 Task: Change the avatar of your profile to Football.
Action: Mouse moved to (1389, 36)
Screenshot: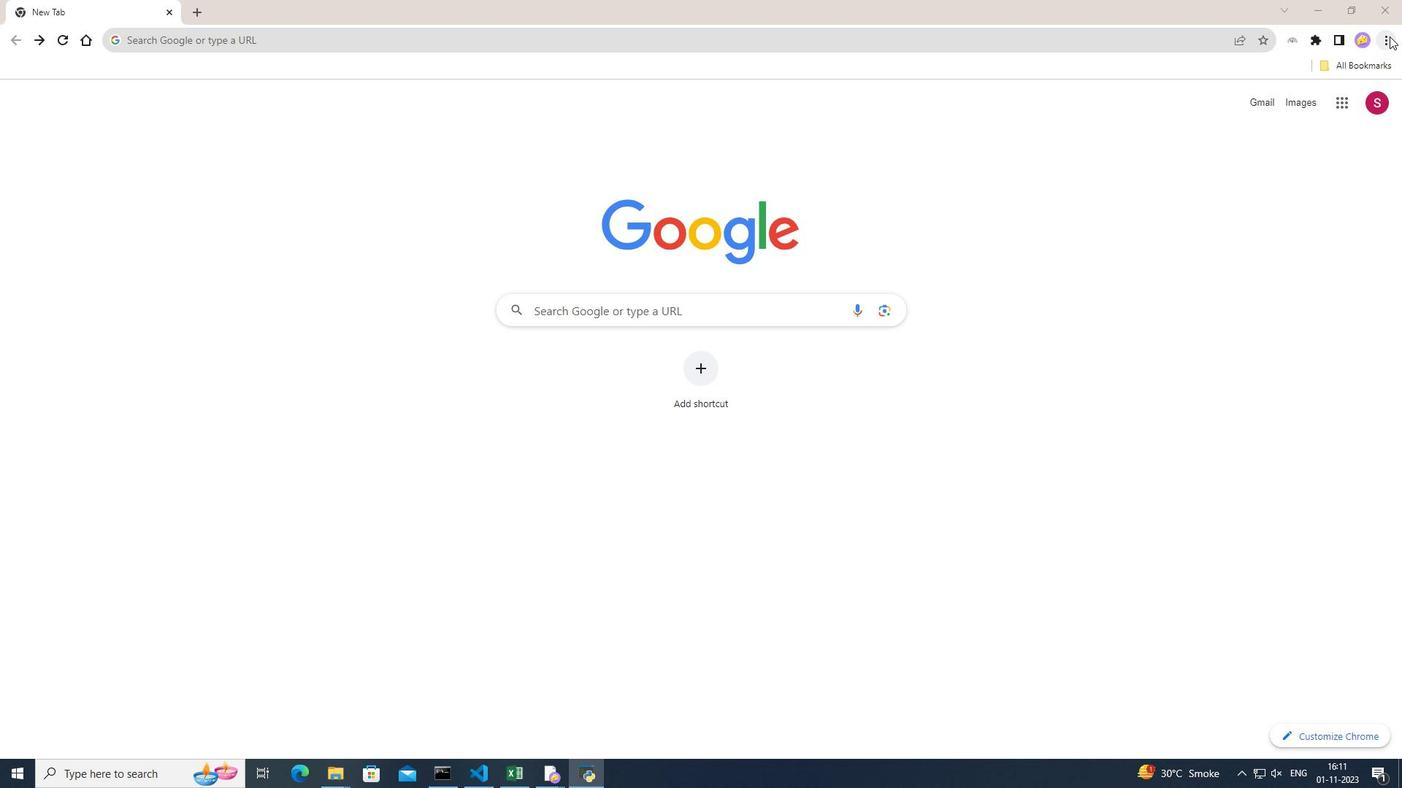 
Action: Mouse pressed left at (1389, 36)
Screenshot: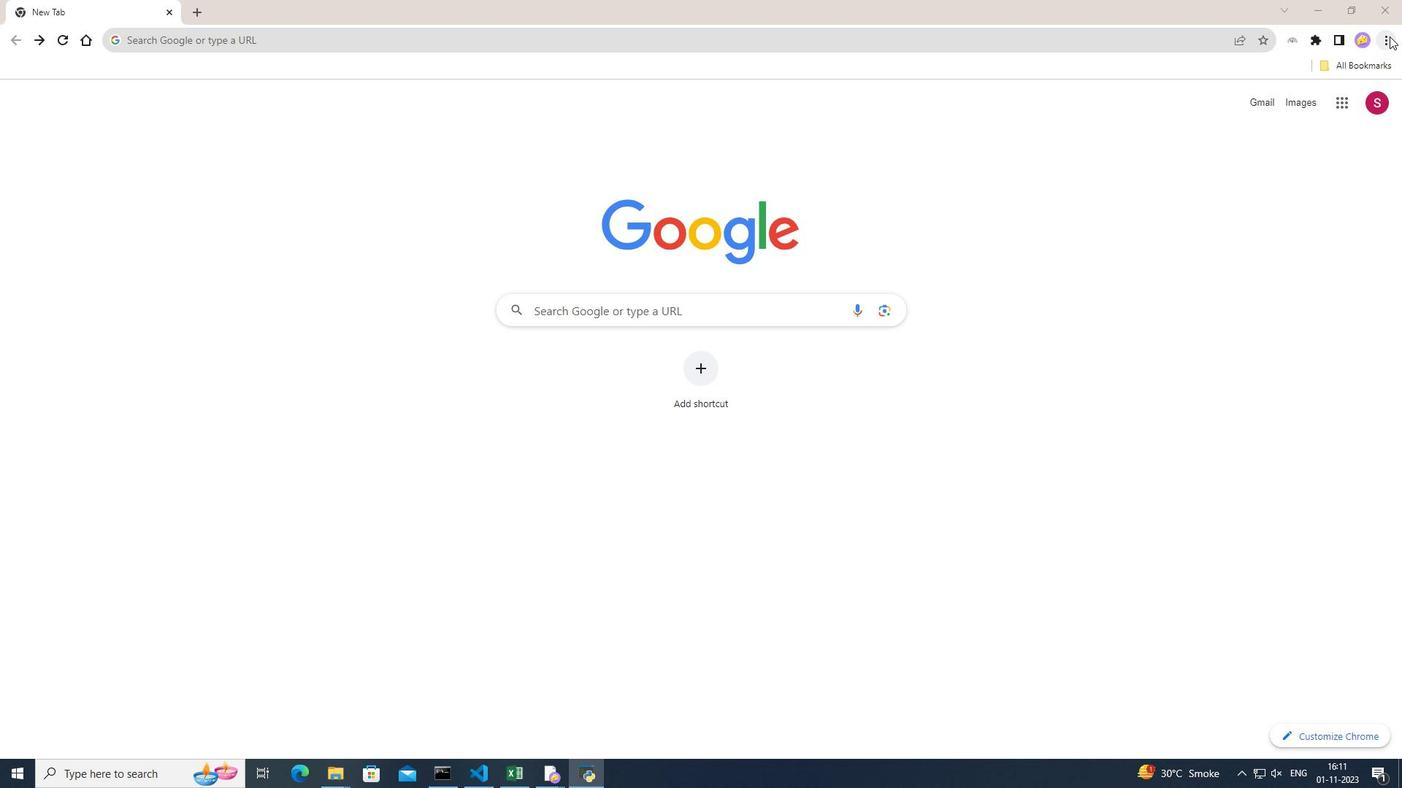 
Action: Mouse moved to (1275, 303)
Screenshot: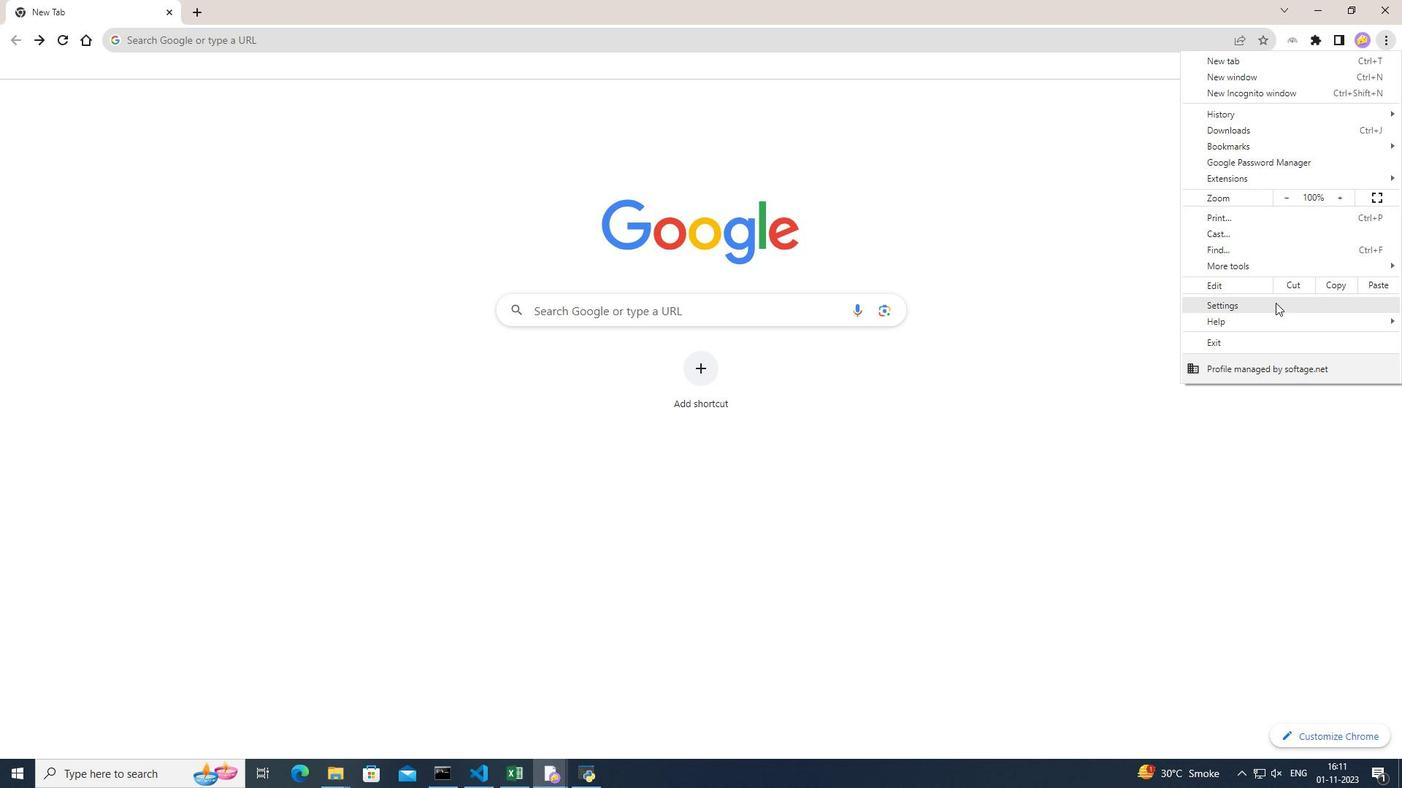 
Action: Mouse pressed left at (1275, 303)
Screenshot: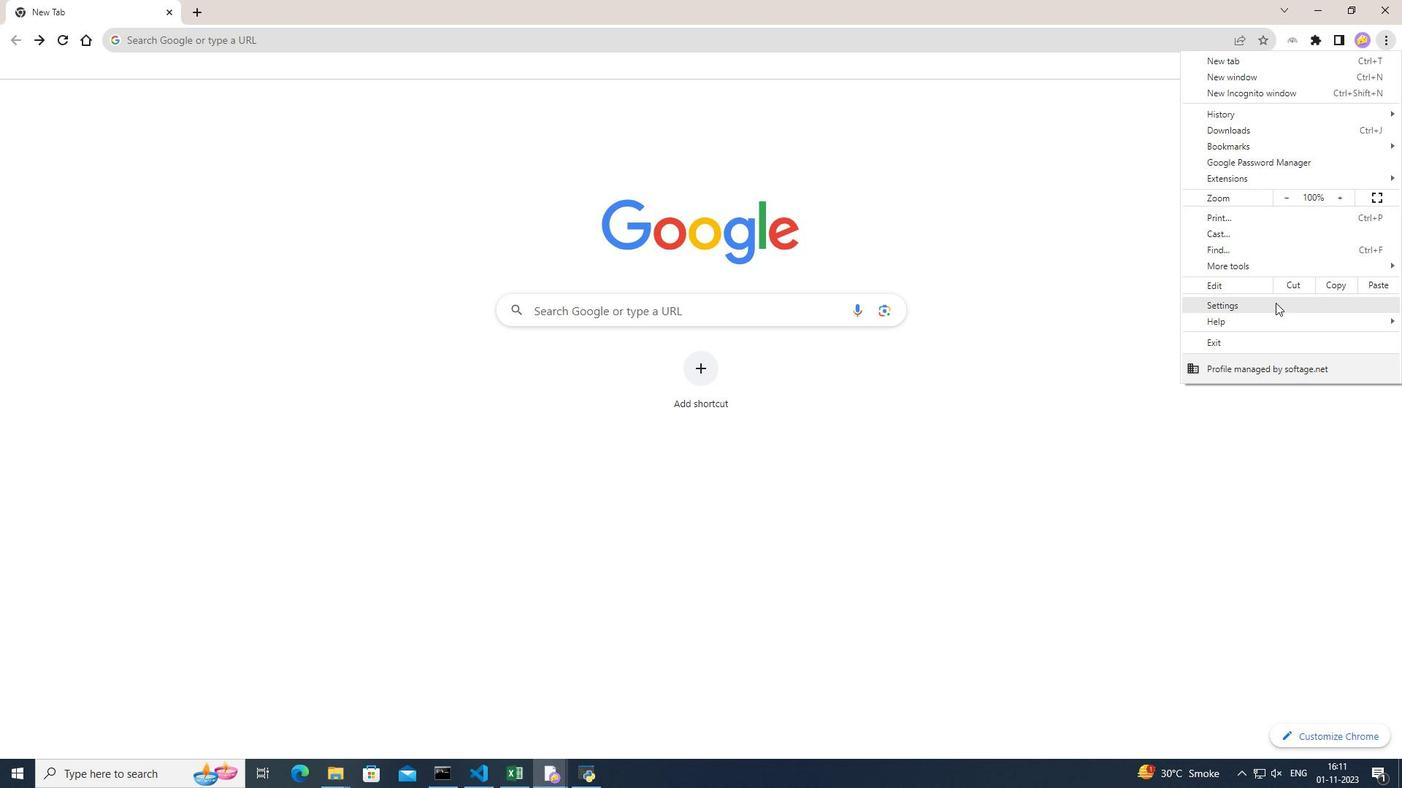 
Action: Mouse moved to (864, 331)
Screenshot: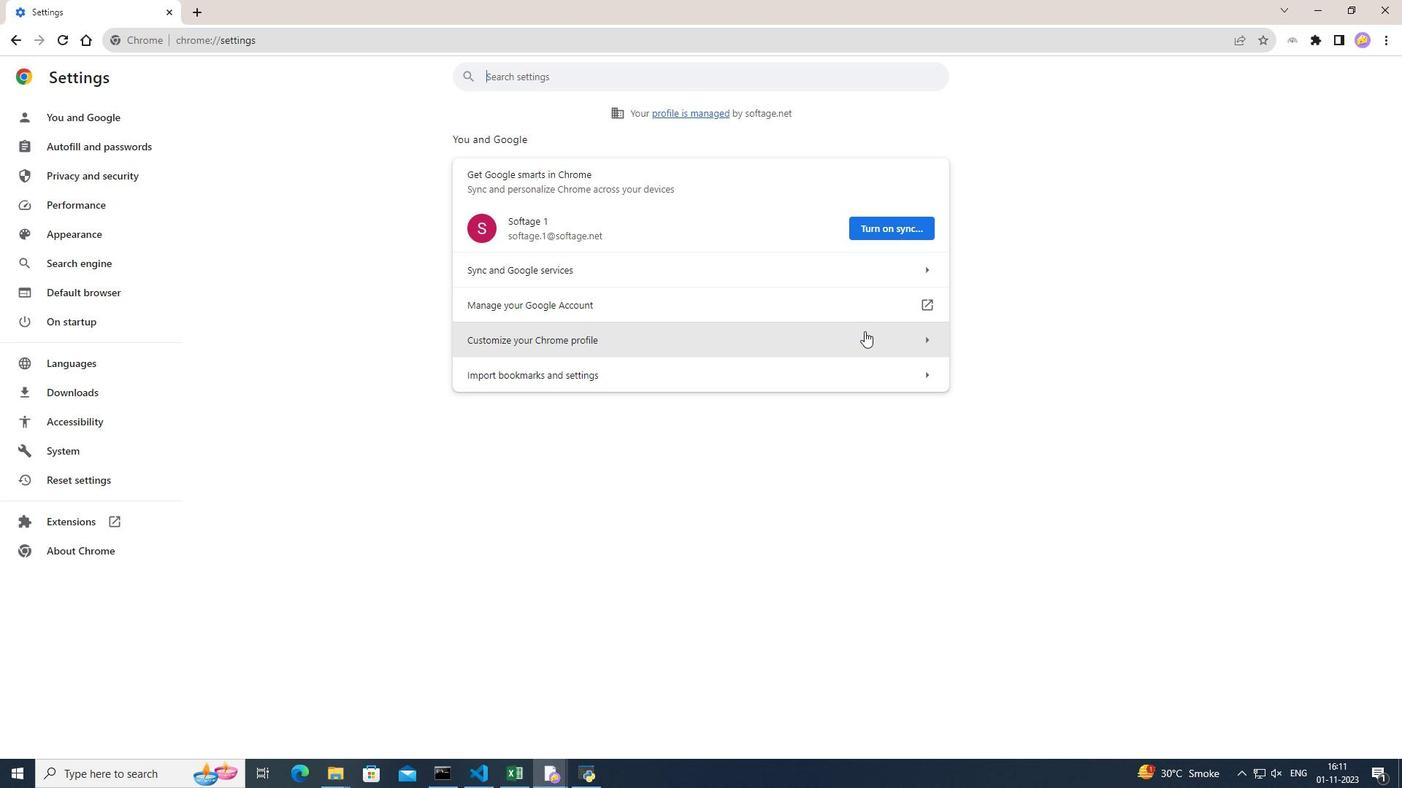 
Action: Mouse pressed left at (864, 331)
Screenshot: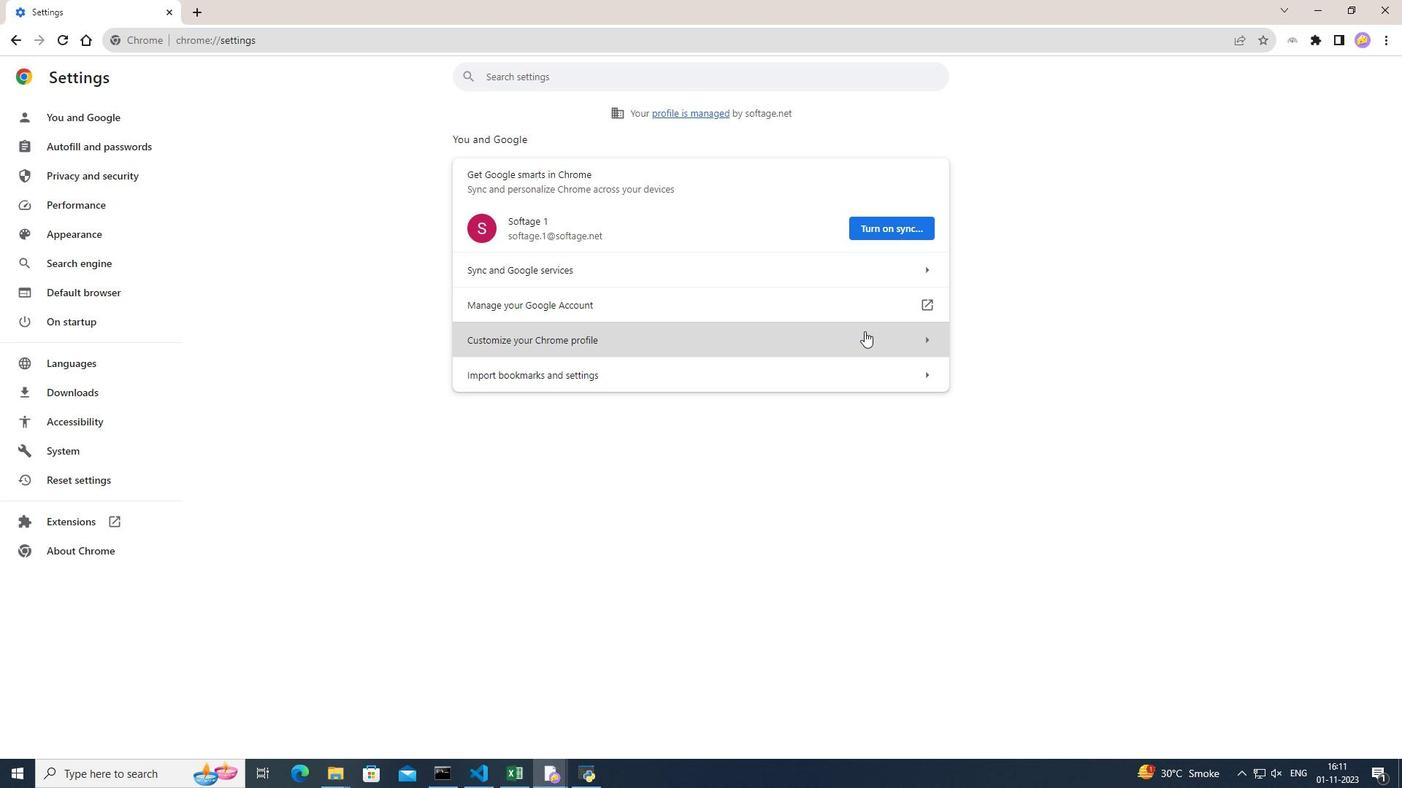 
Action: Mouse moved to (1140, 447)
Screenshot: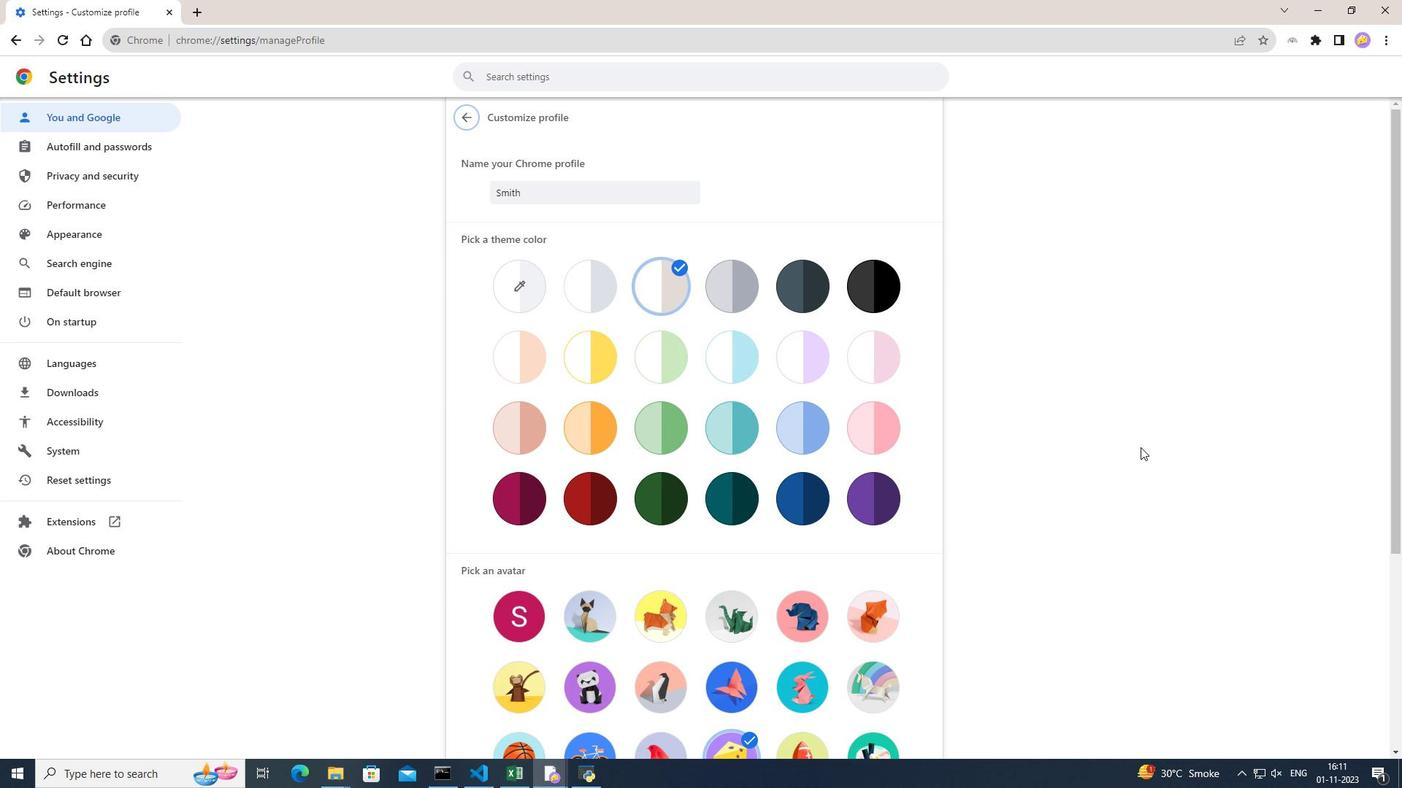 
Action: Mouse scrolled (1140, 446) with delta (0, 0)
Screenshot: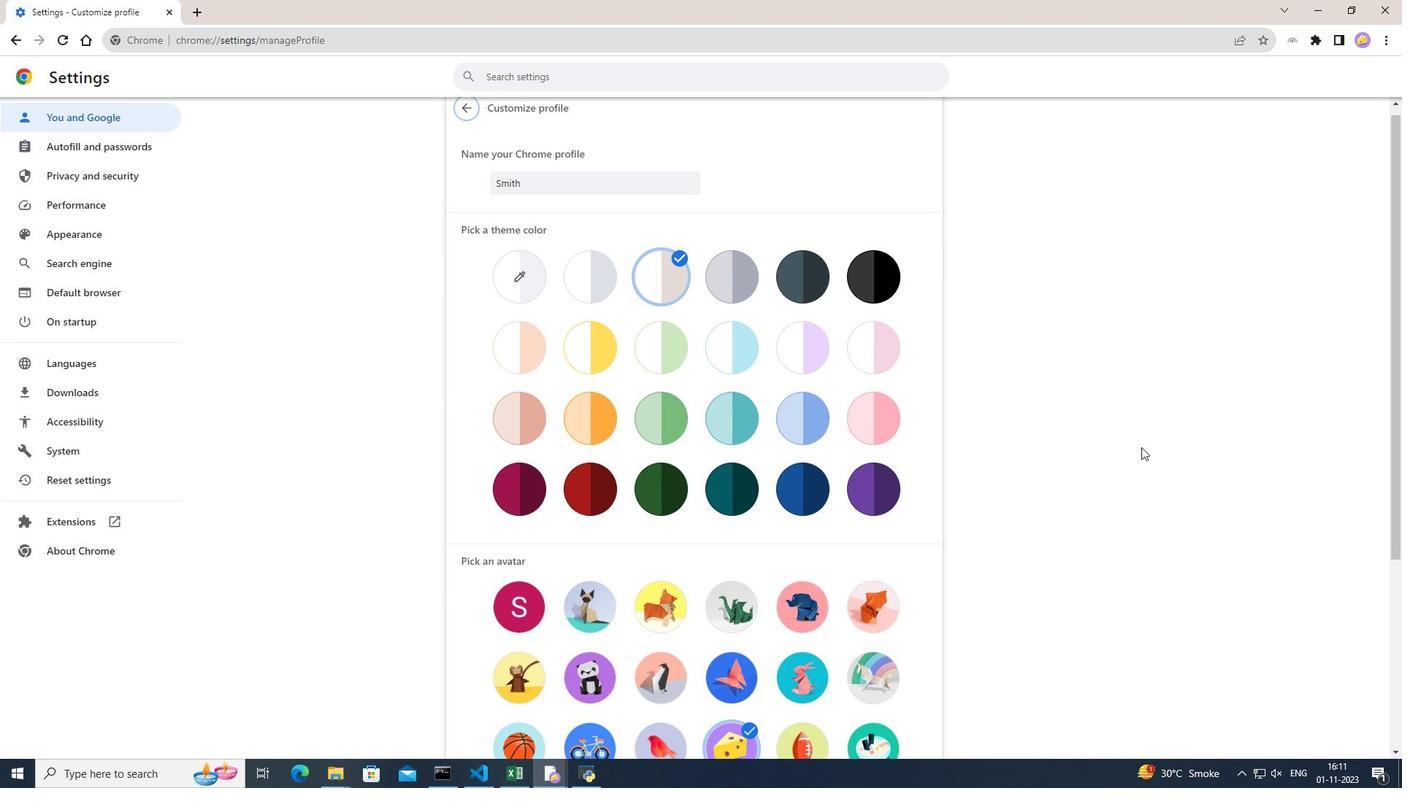 
Action: Mouse scrolled (1140, 446) with delta (0, 0)
Screenshot: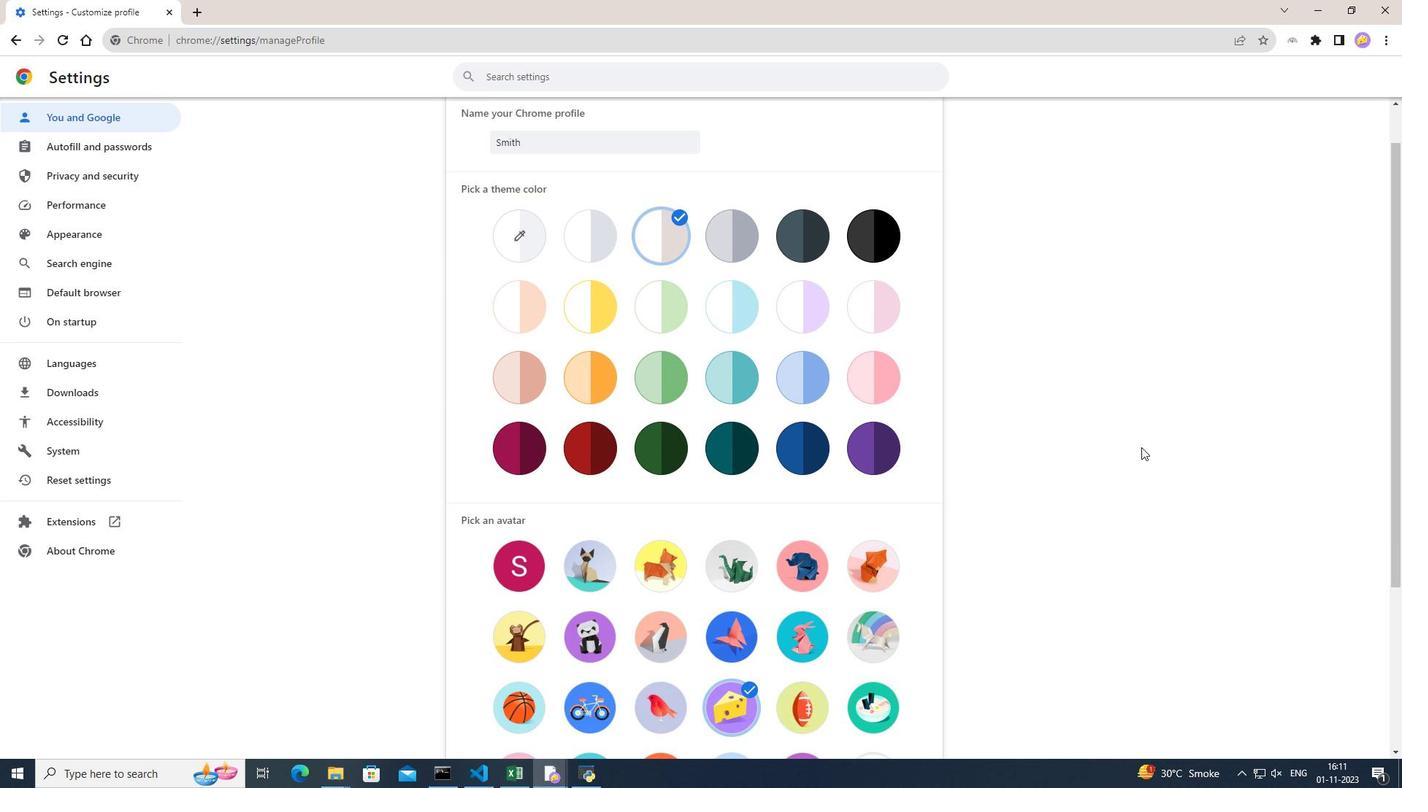 
Action: Mouse moved to (1141, 447)
Screenshot: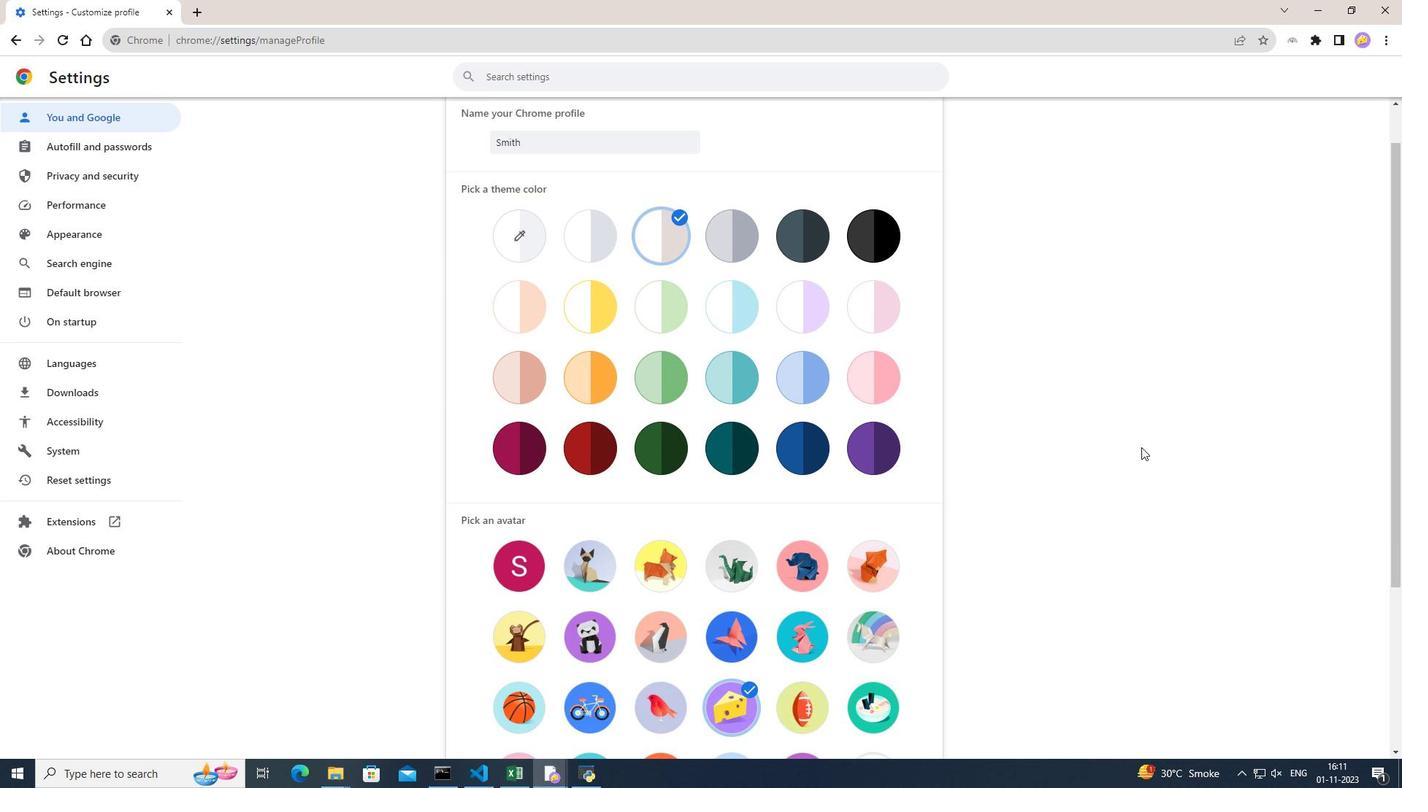 
Action: Mouse scrolled (1141, 446) with delta (0, 0)
Screenshot: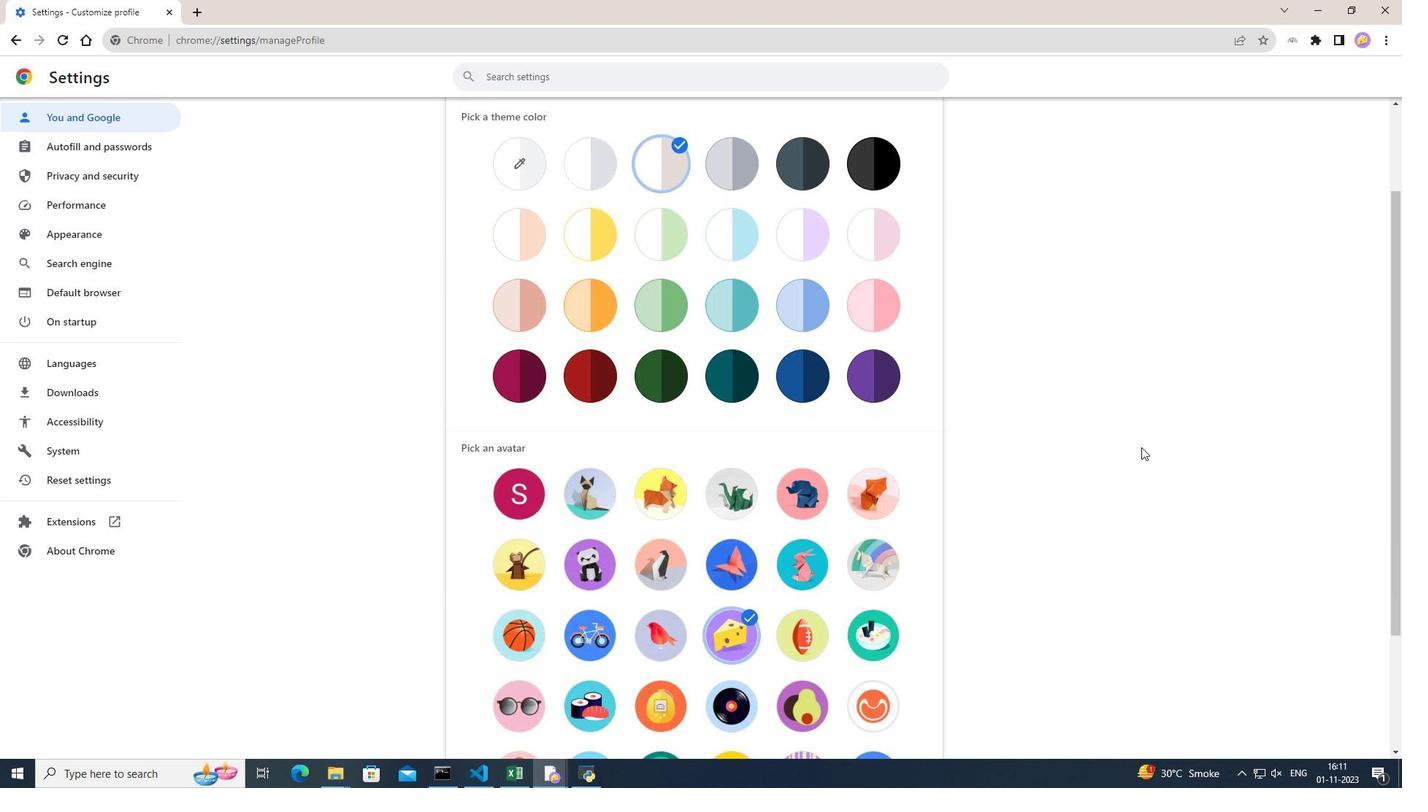 
Action: Mouse scrolled (1141, 446) with delta (0, 0)
Screenshot: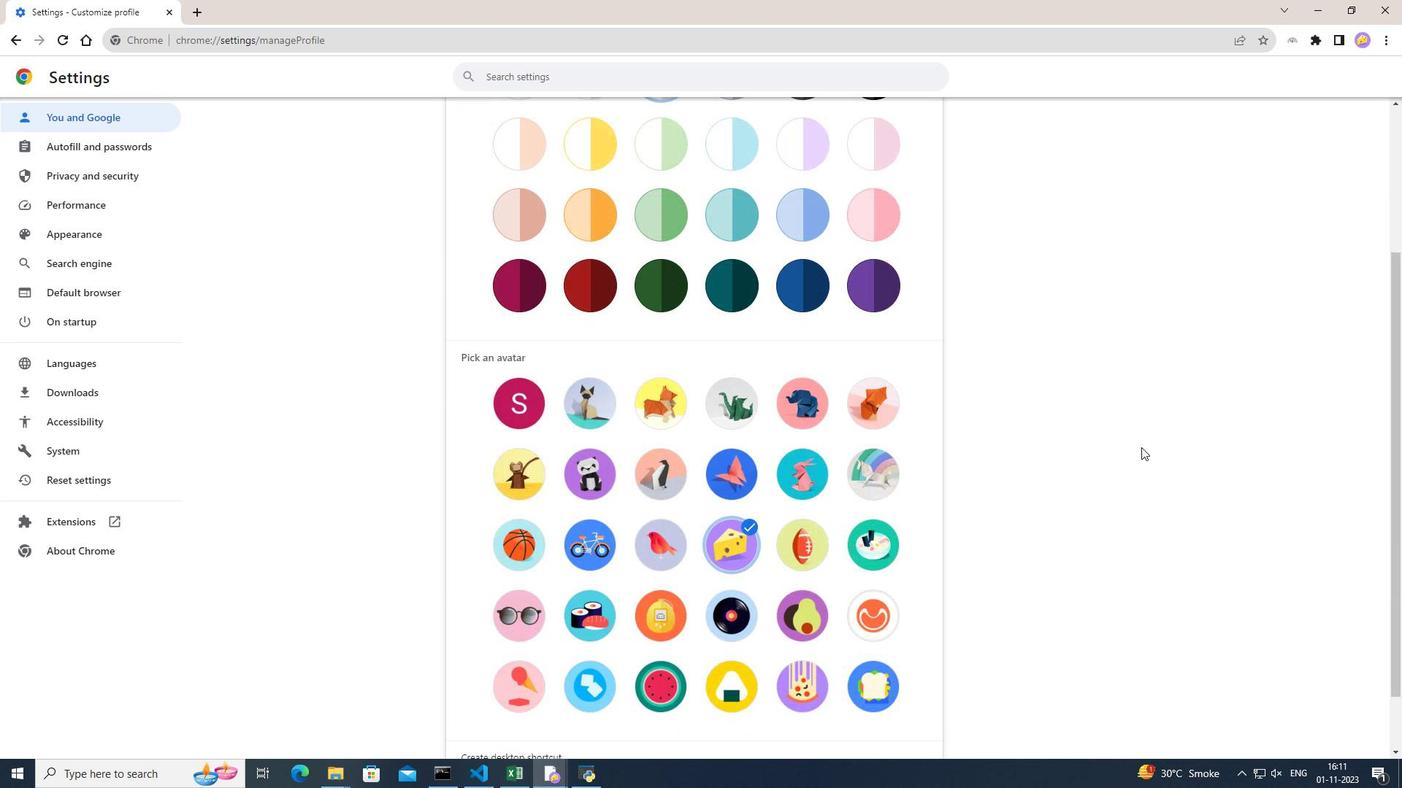 
Action: Mouse scrolled (1141, 446) with delta (0, 0)
Screenshot: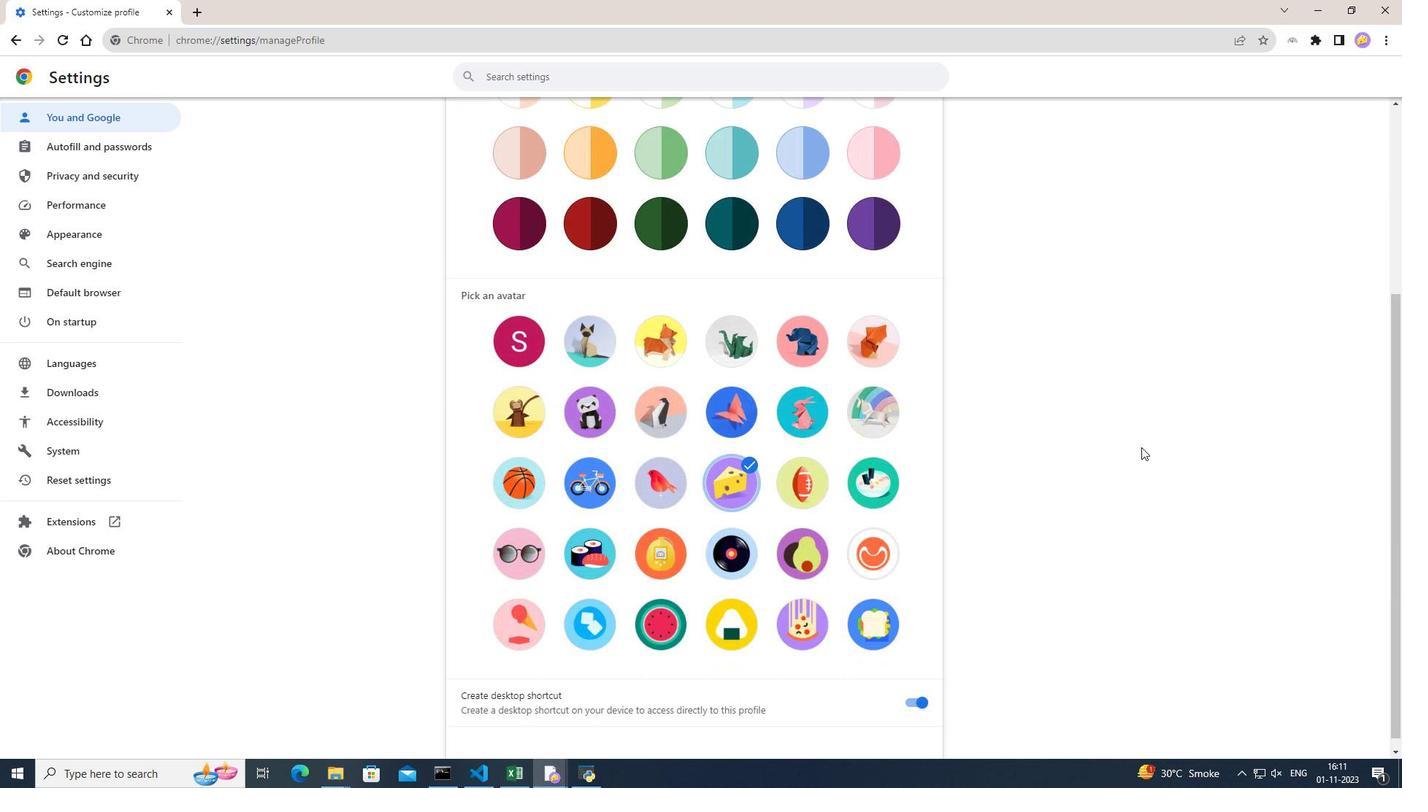 
Action: Mouse moved to (809, 476)
Screenshot: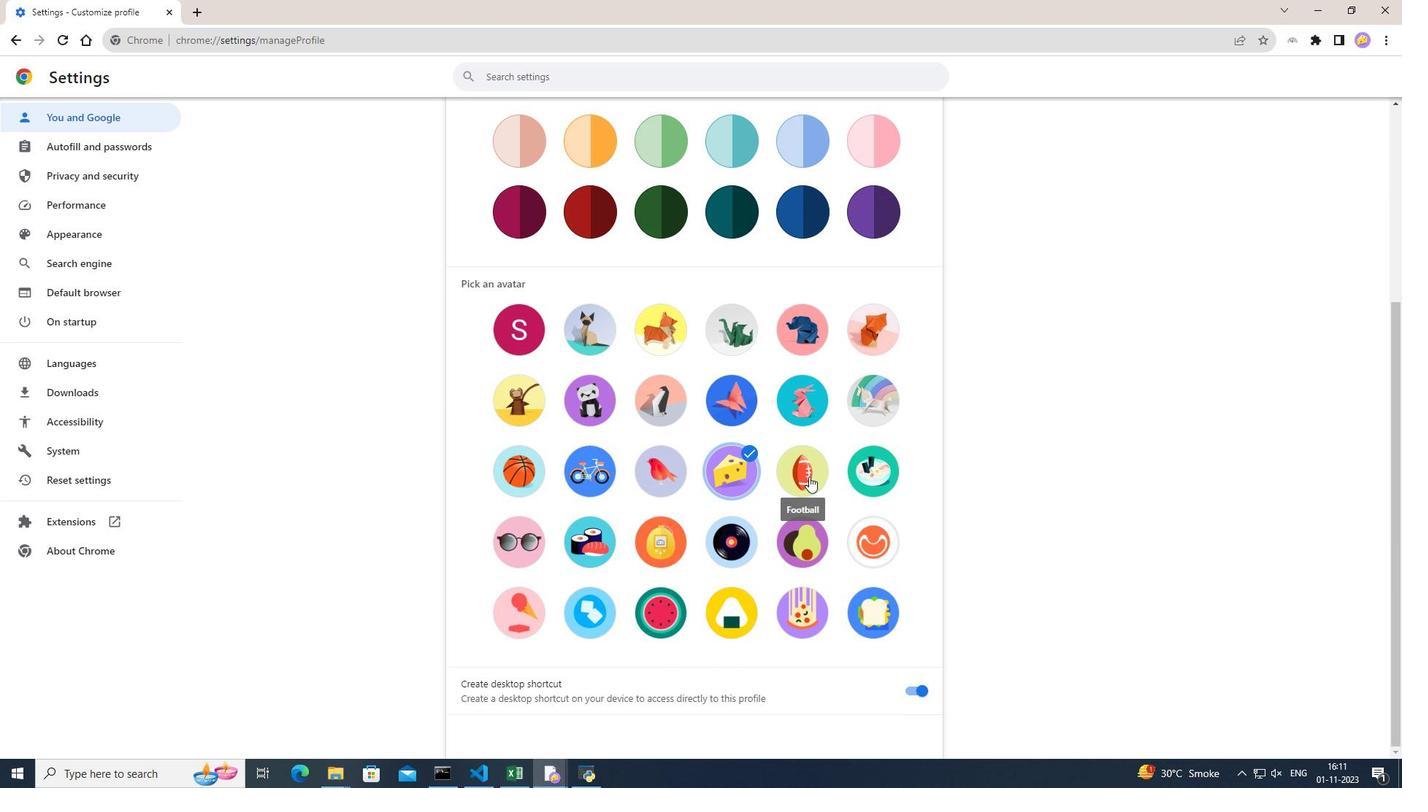 
Action: Mouse pressed left at (809, 476)
Screenshot: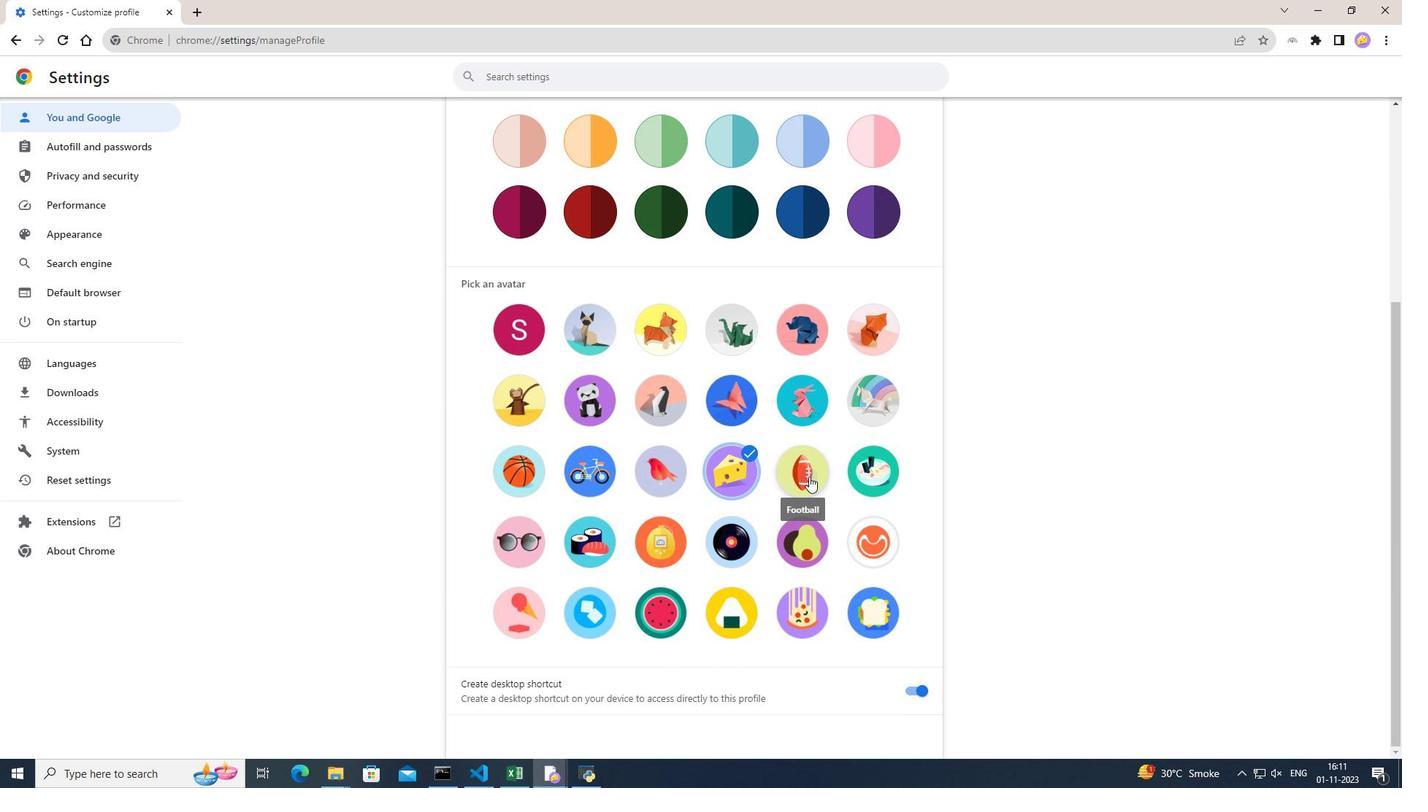 
Action: Mouse pressed left at (809, 476)
Screenshot: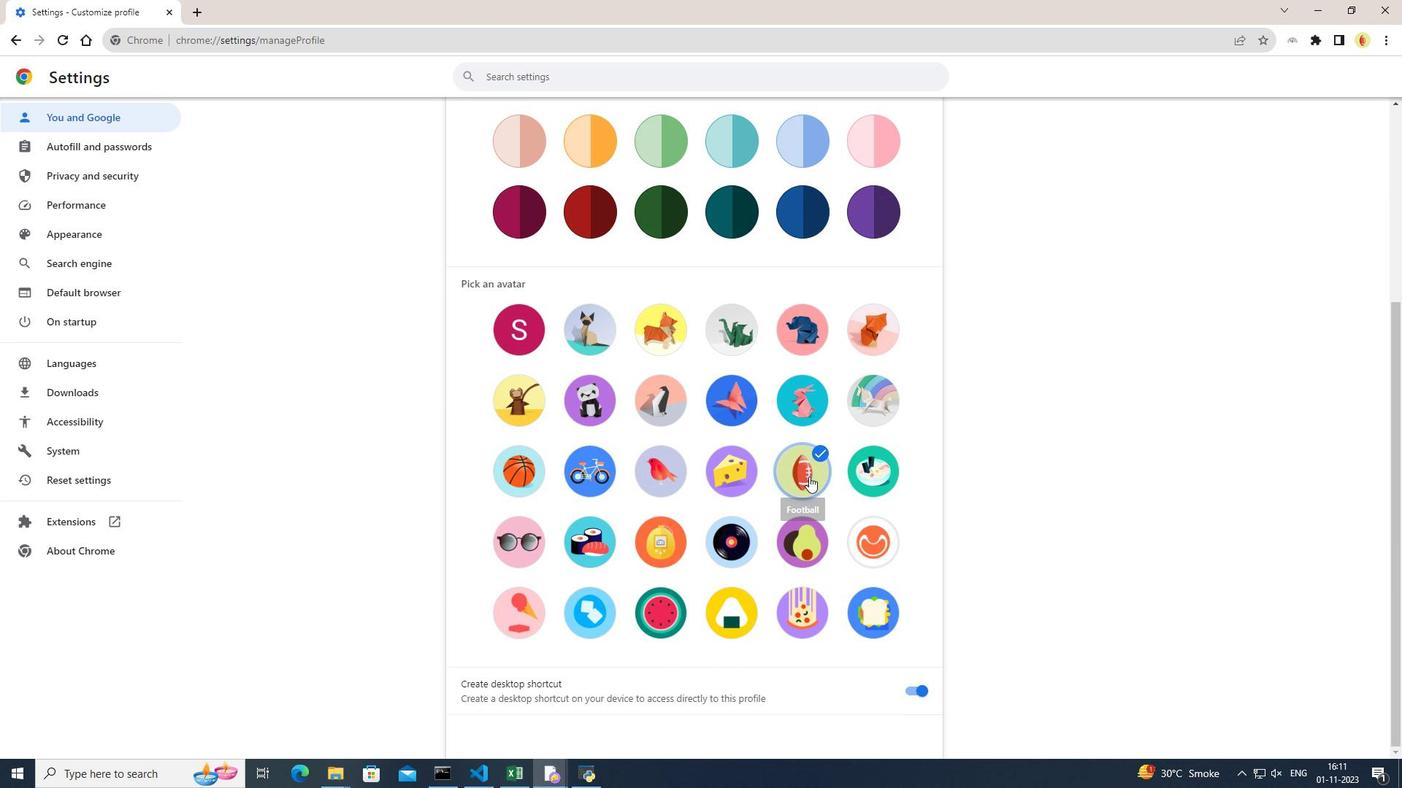
Action: Mouse moved to (860, 479)
Screenshot: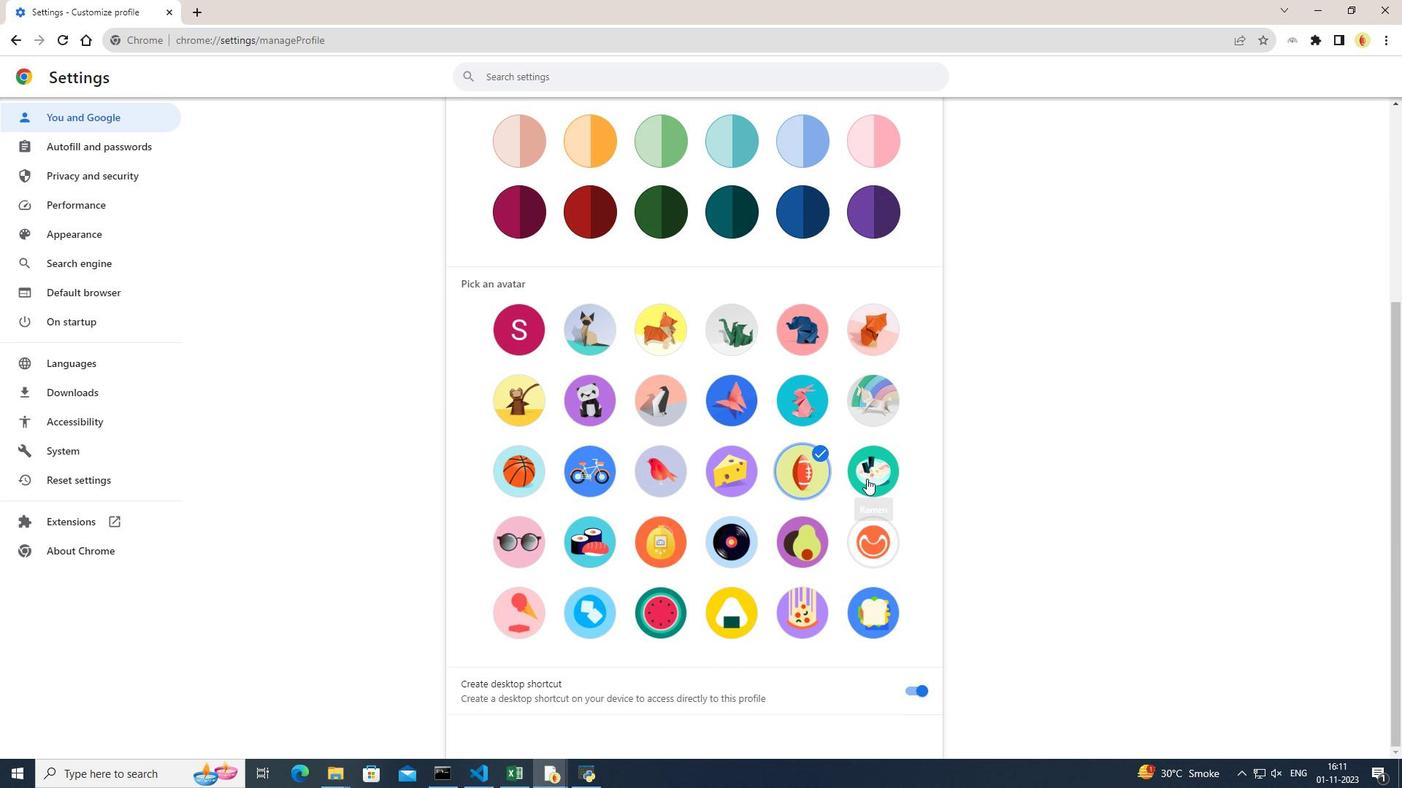 
